 Task: Use the formula "MEDIAN" in spreadsheet "Project portfolio".
Action: Mouse moved to (155, 107)
Screenshot: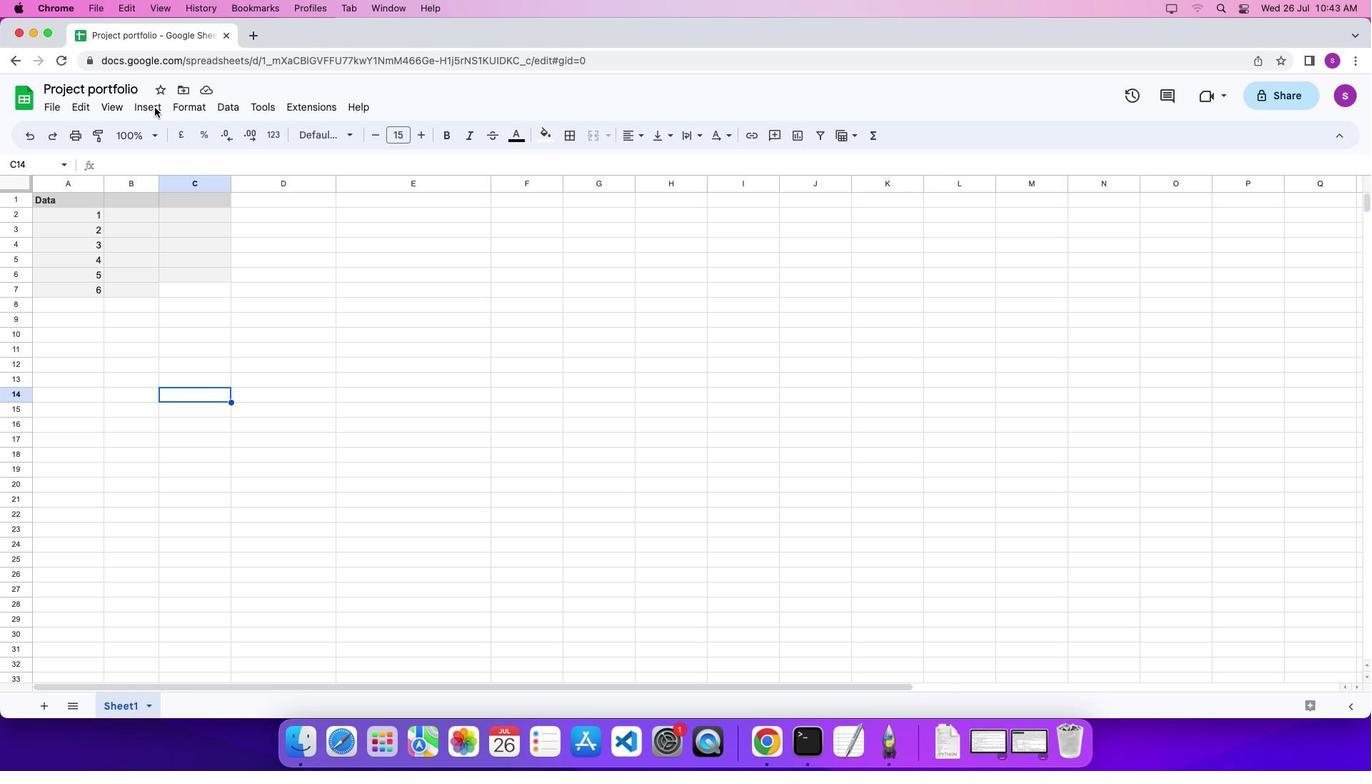 
Action: Mouse pressed left at (155, 107)
Screenshot: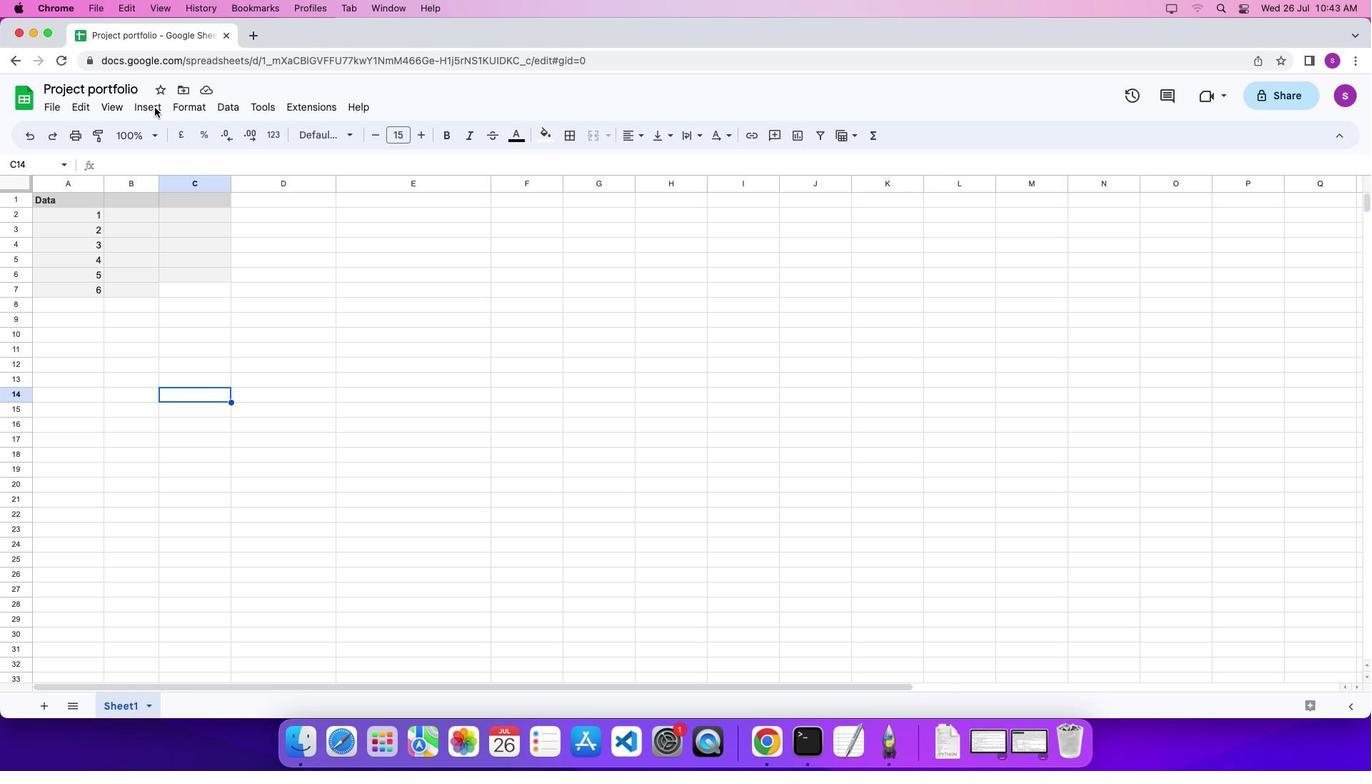 
Action: Mouse moved to (152, 104)
Screenshot: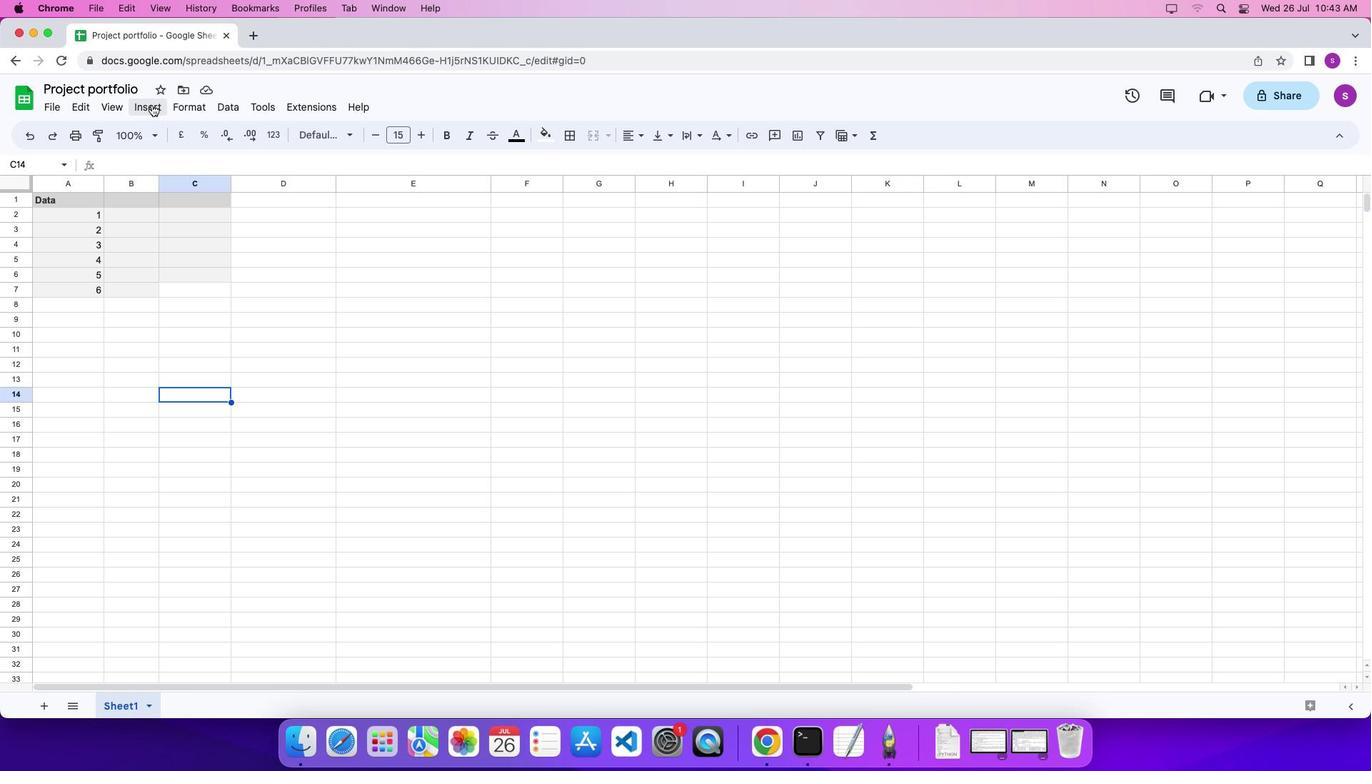 
Action: Mouse pressed left at (152, 104)
Screenshot: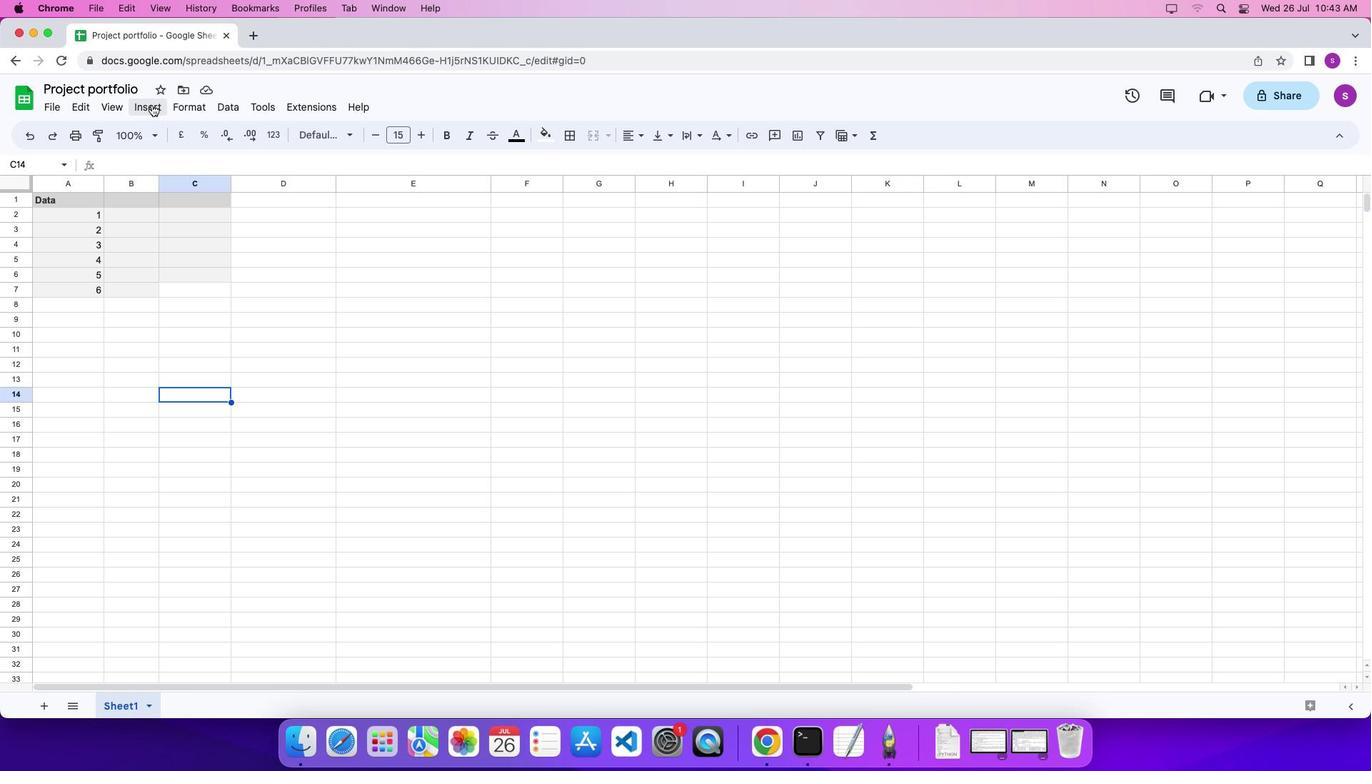 
Action: Mouse moved to (653, 479)
Screenshot: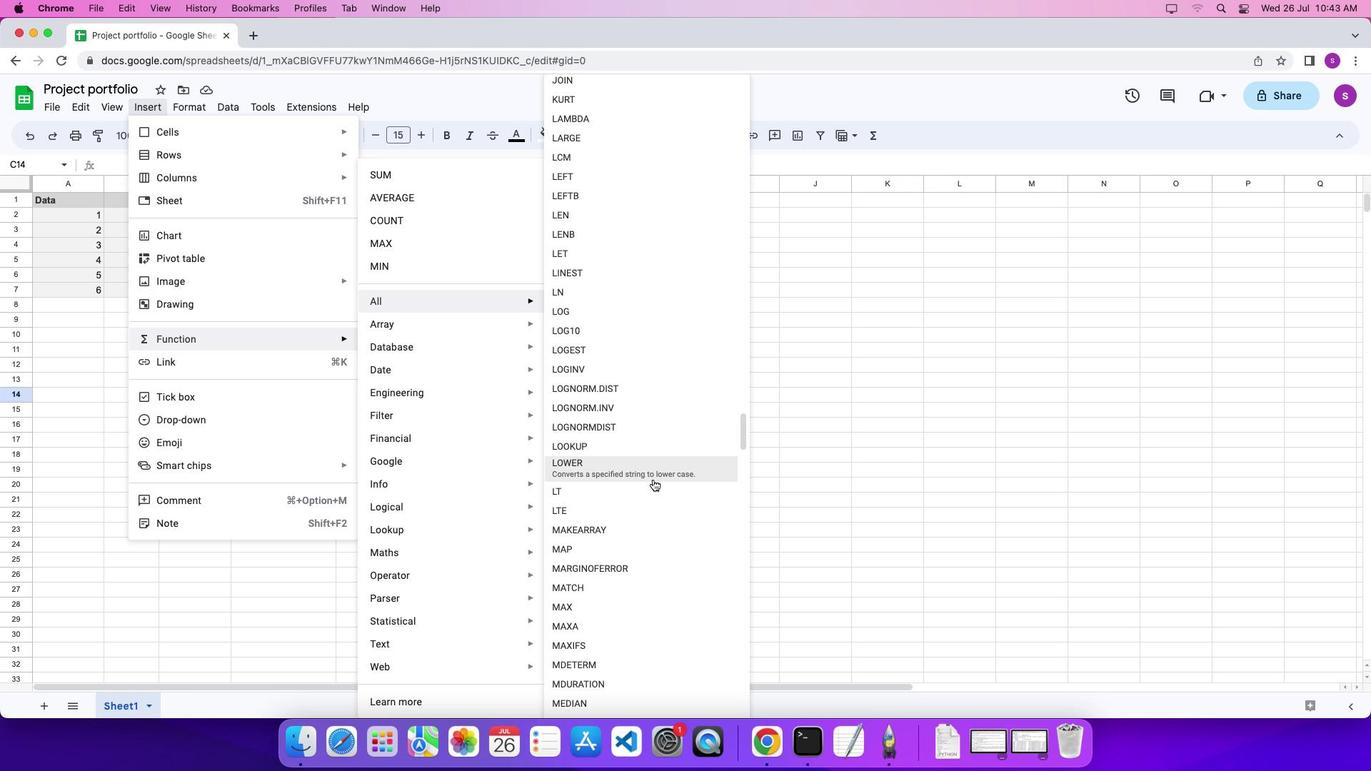
Action: Mouse scrolled (653, 479) with delta (0, 0)
Screenshot: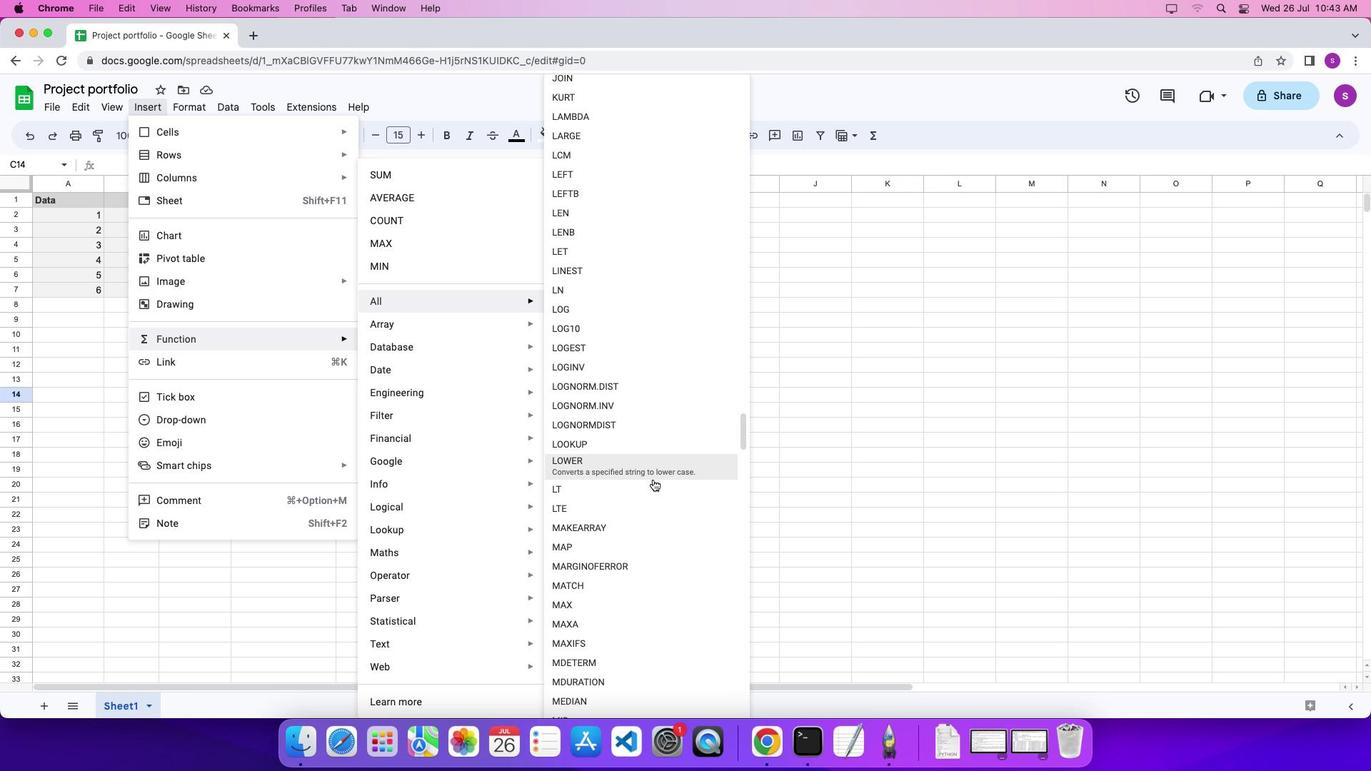 
Action: Mouse scrolled (653, 479) with delta (0, 0)
Screenshot: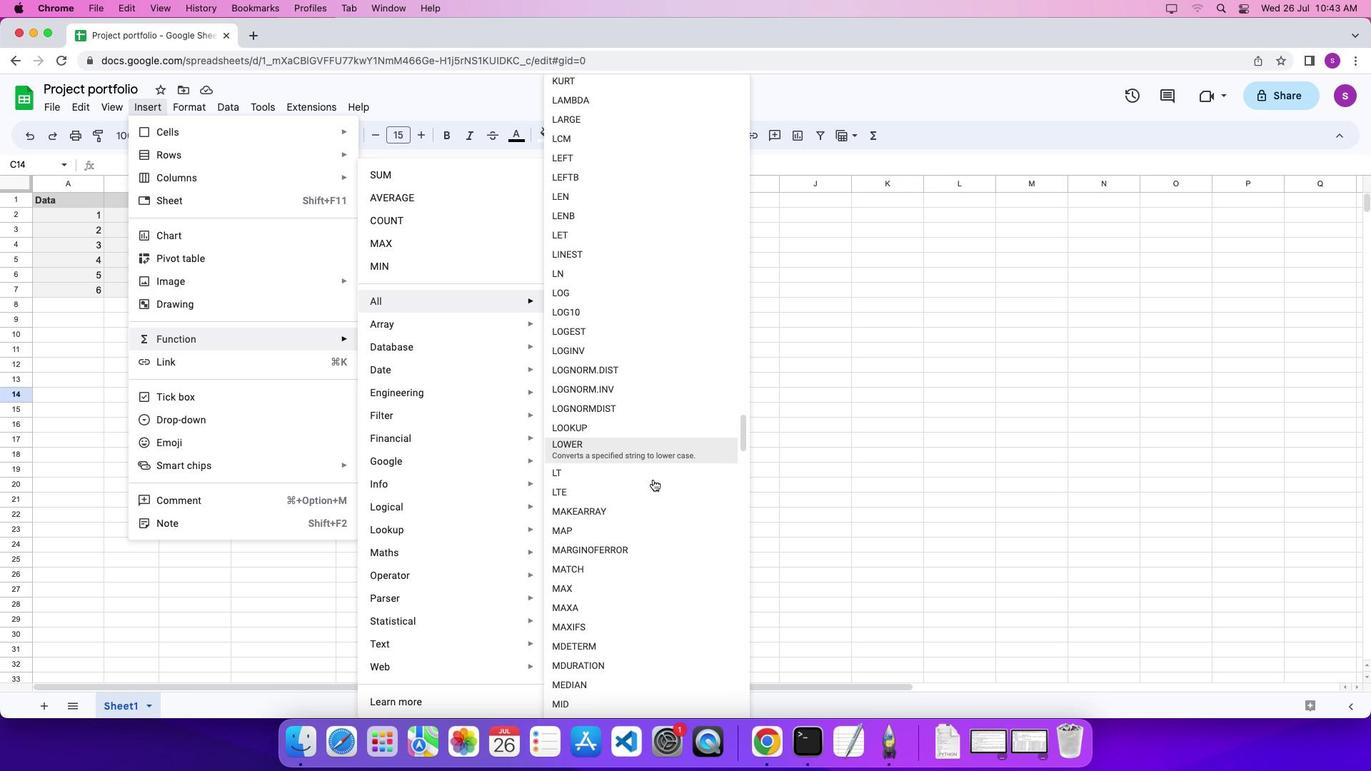 
Action: Mouse scrolled (653, 479) with delta (0, 0)
Screenshot: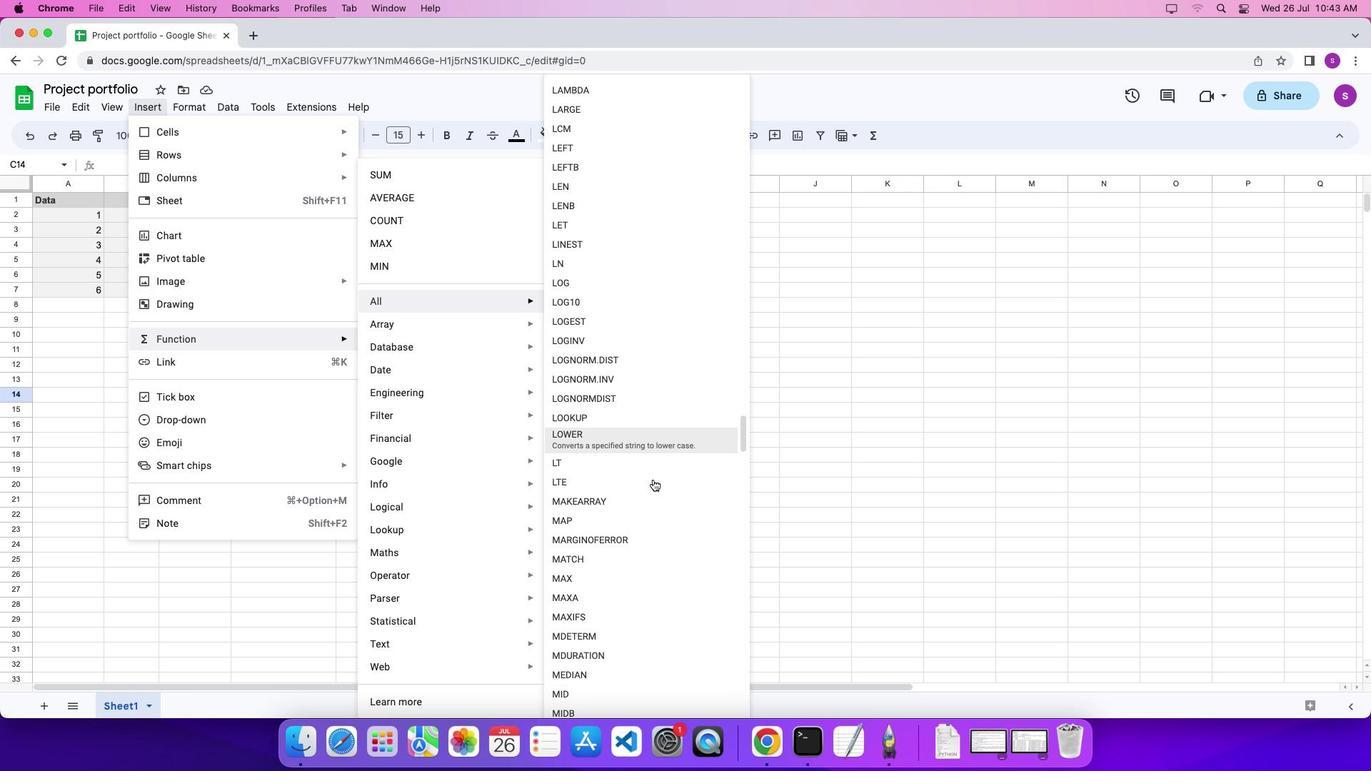 
Action: Mouse moved to (640, 665)
Screenshot: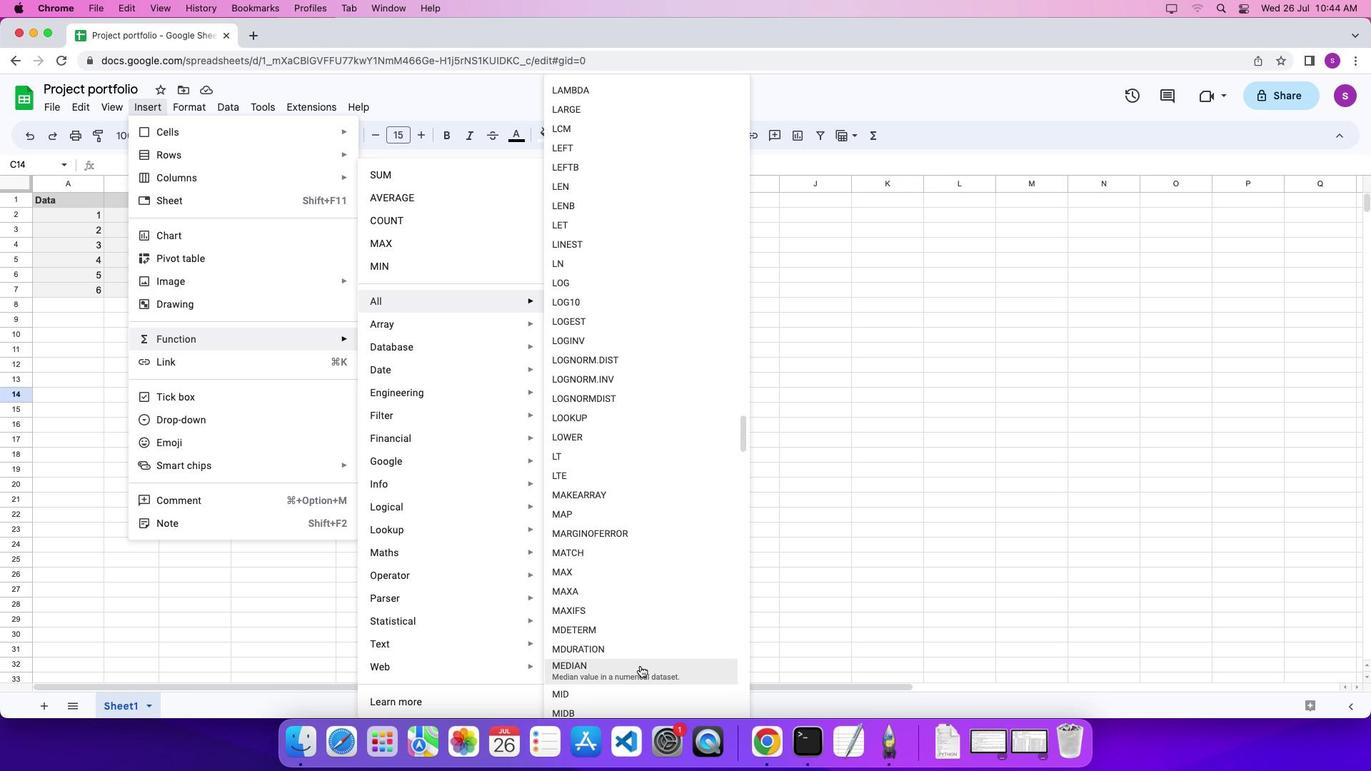 
Action: Mouse pressed left at (640, 665)
Screenshot: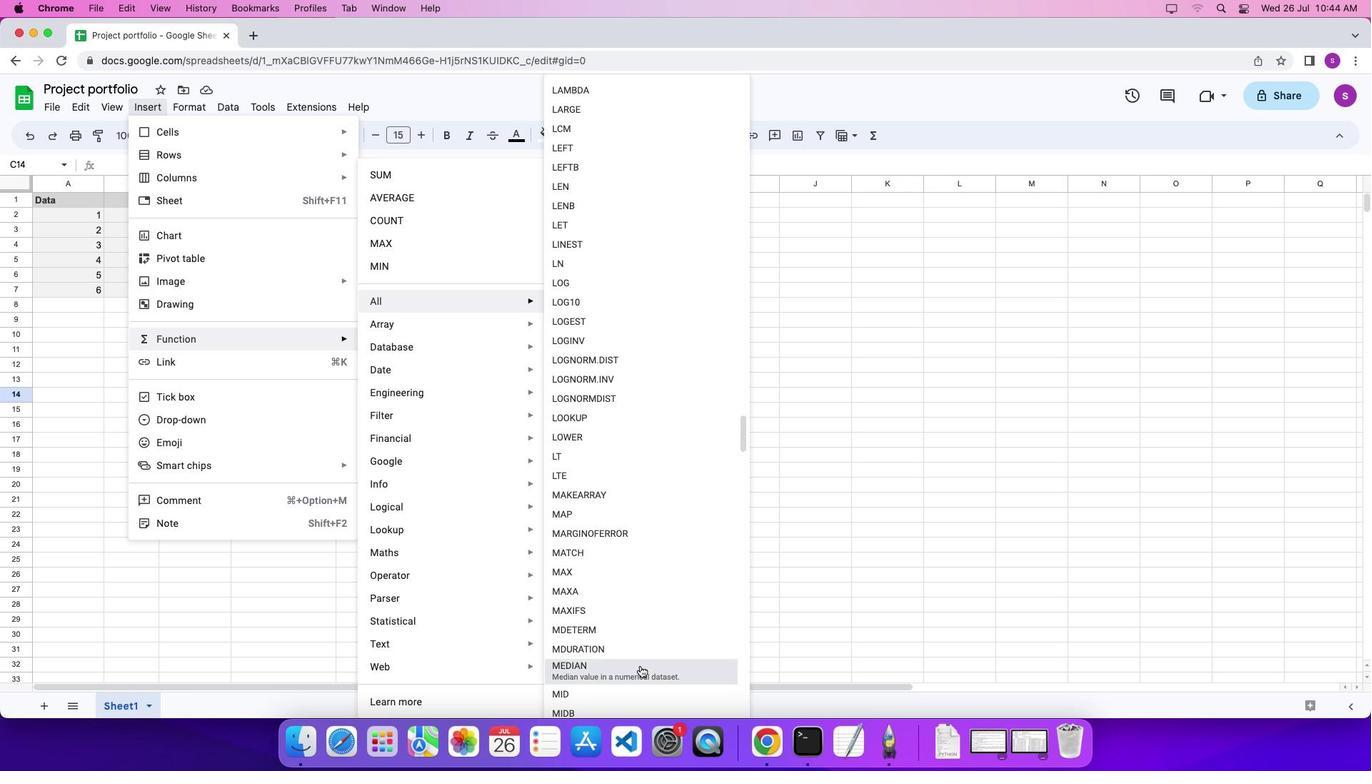 
Action: Mouse moved to (90, 213)
Screenshot: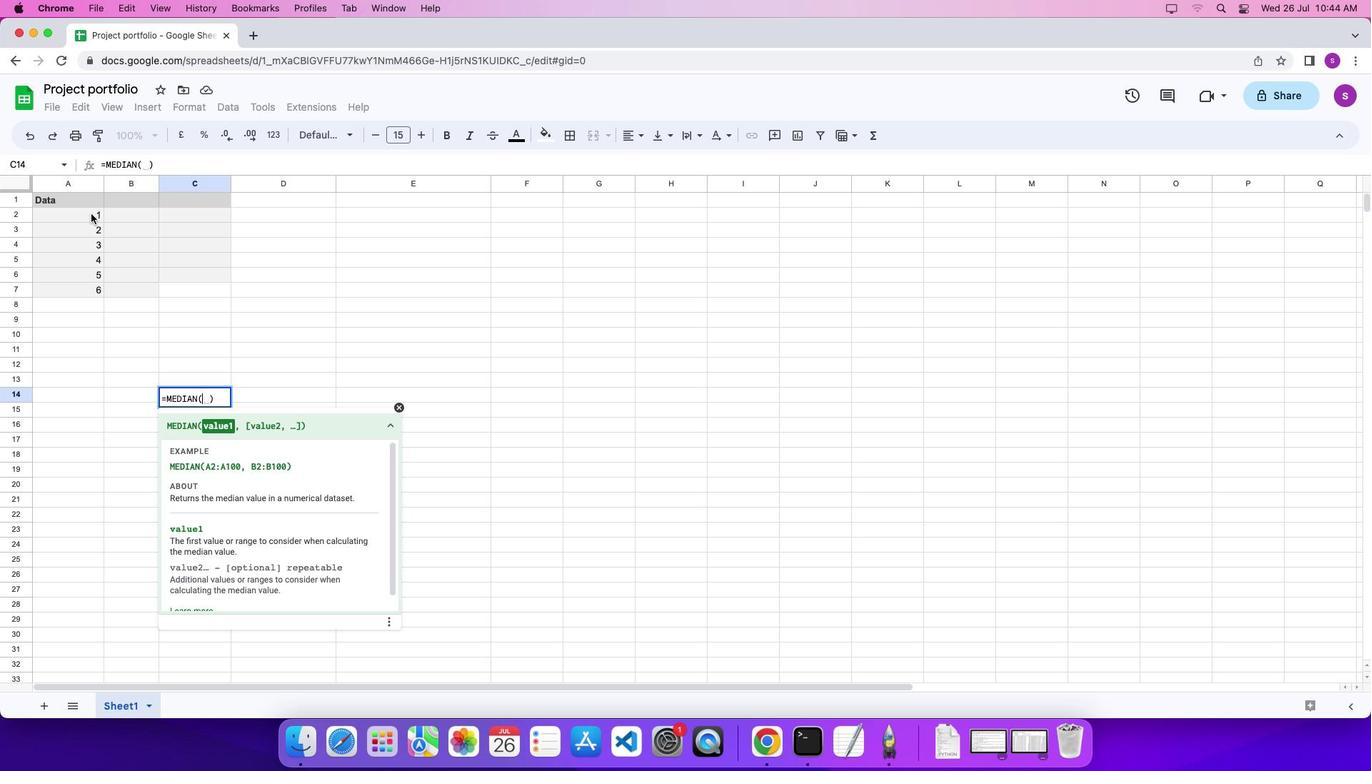 
Action: Mouse pressed left at (90, 213)
Screenshot: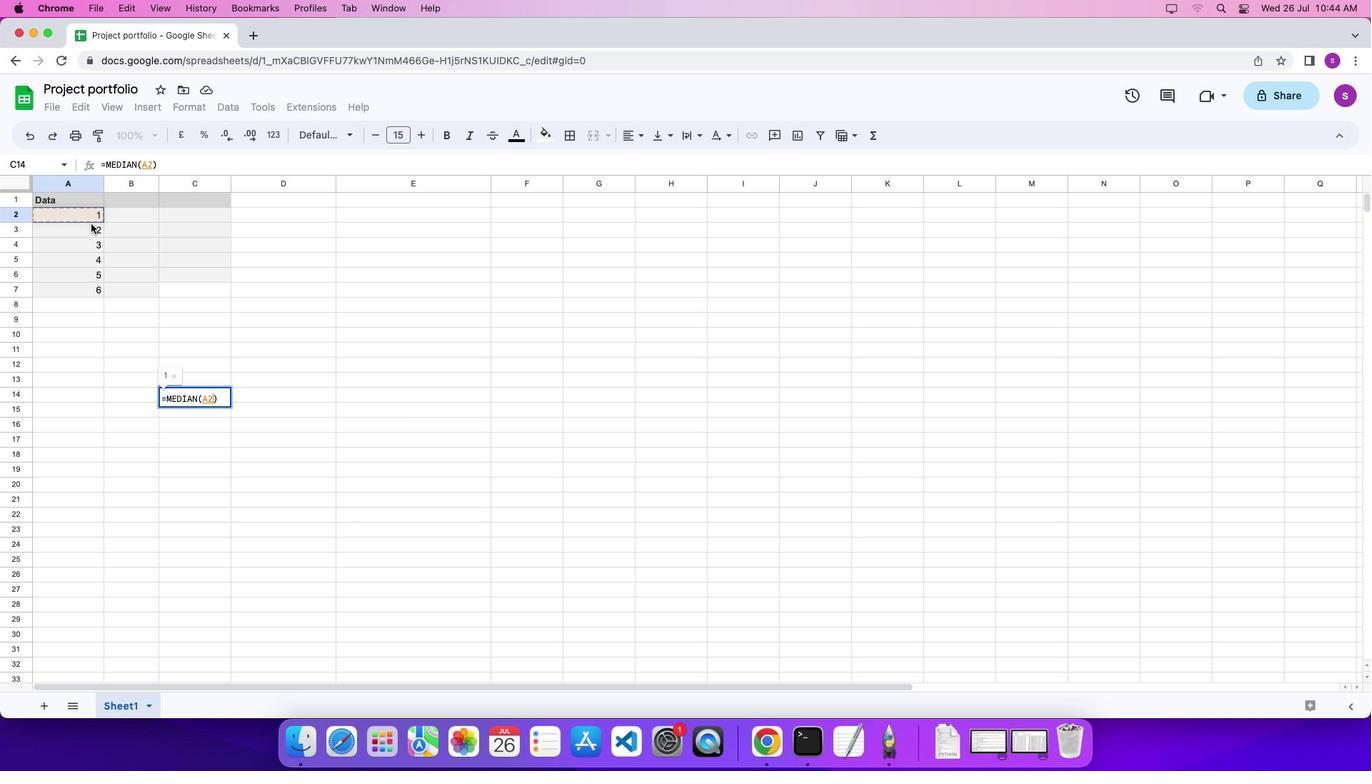 
Action: Mouse moved to (87, 288)
Screenshot: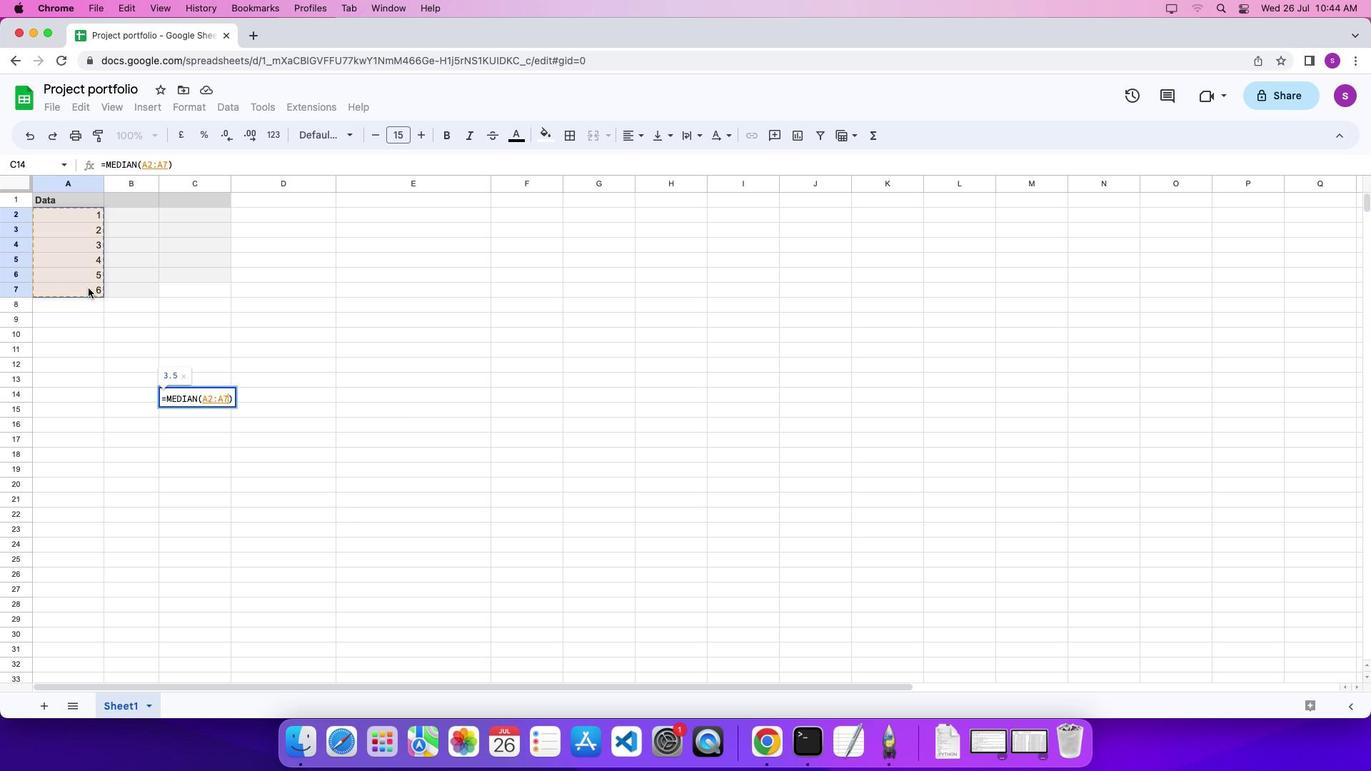 
Action: Key pressed '\x03'
Screenshot: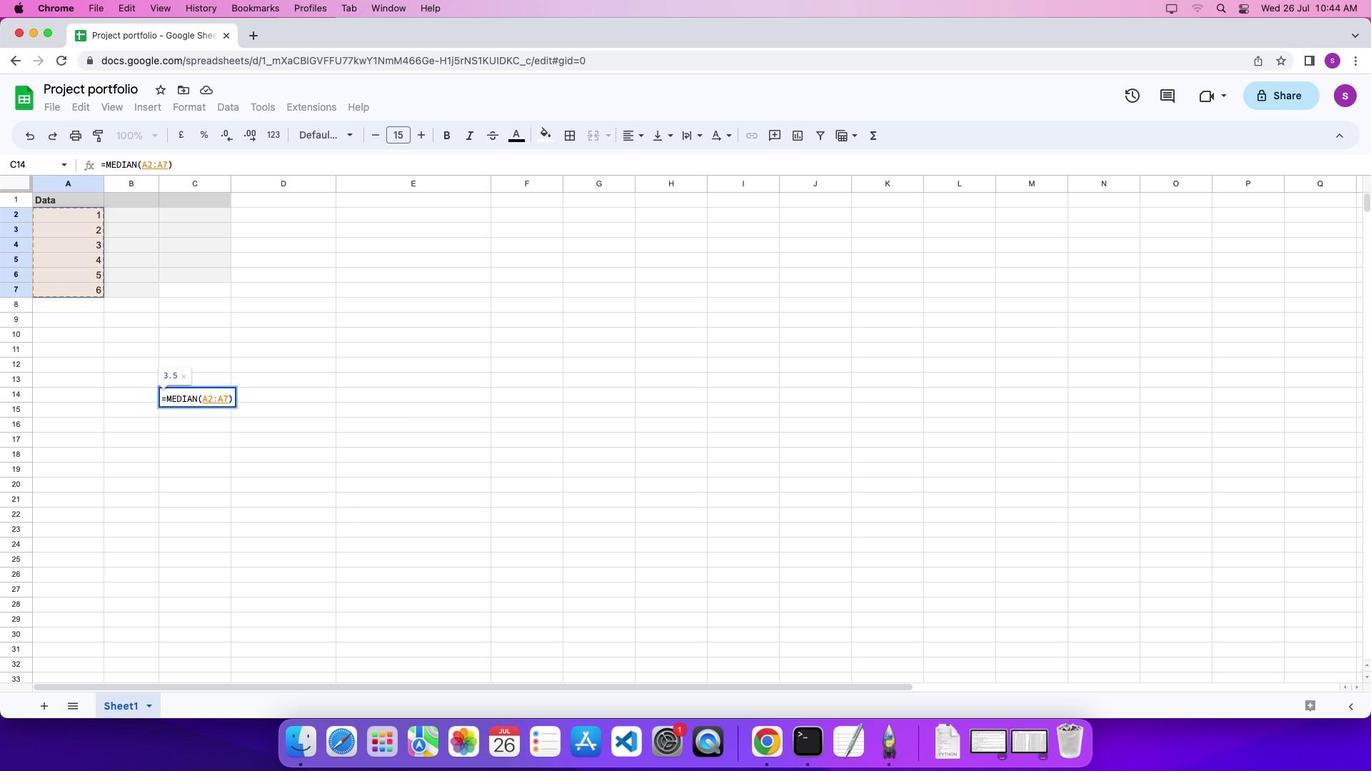 
